 Task: Check the sale-to-list ratio of tile in the last 1 year.
Action: Mouse moved to (795, 179)
Screenshot: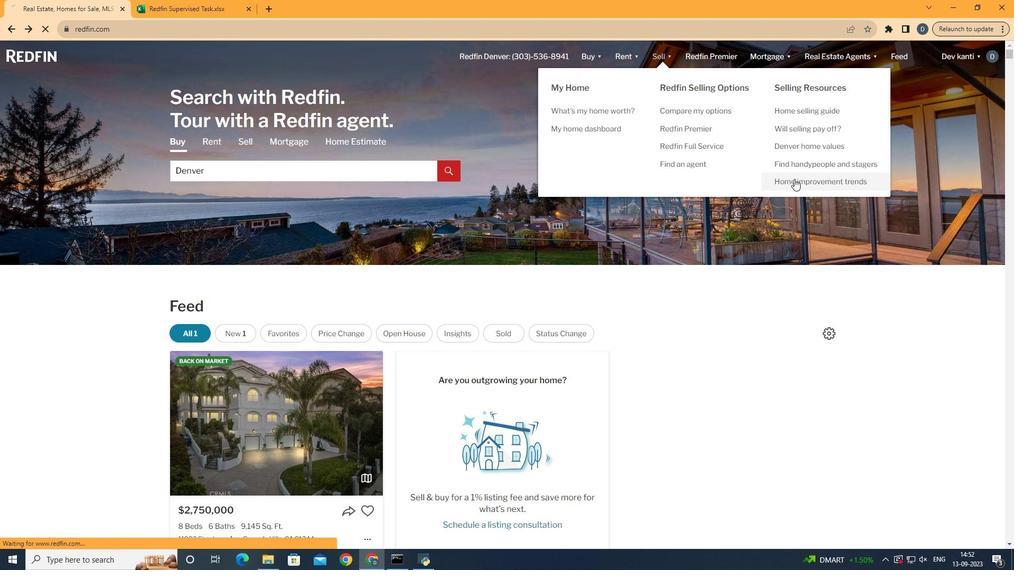 
Action: Mouse pressed left at (795, 179)
Screenshot: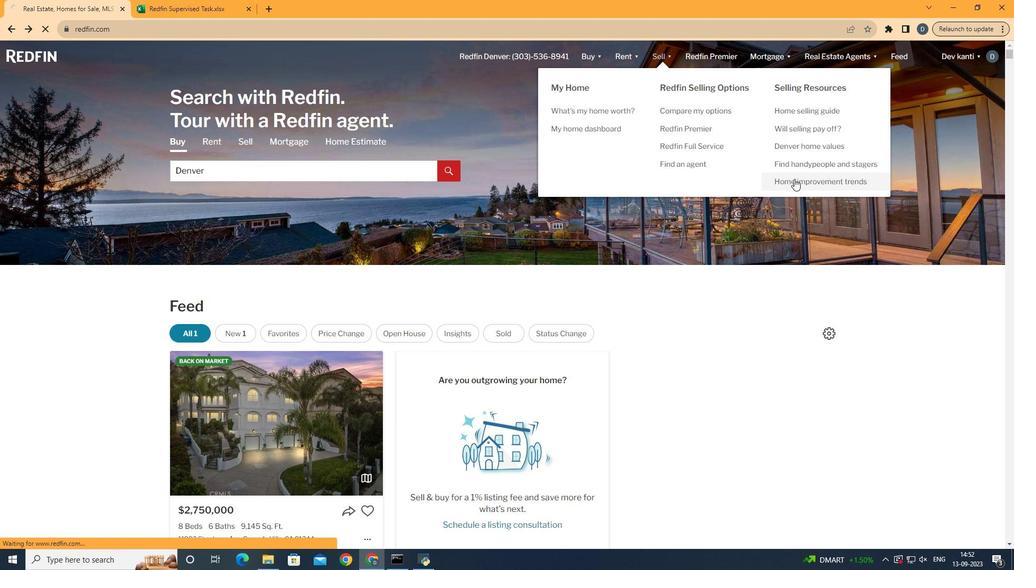 
Action: Mouse moved to (259, 198)
Screenshot: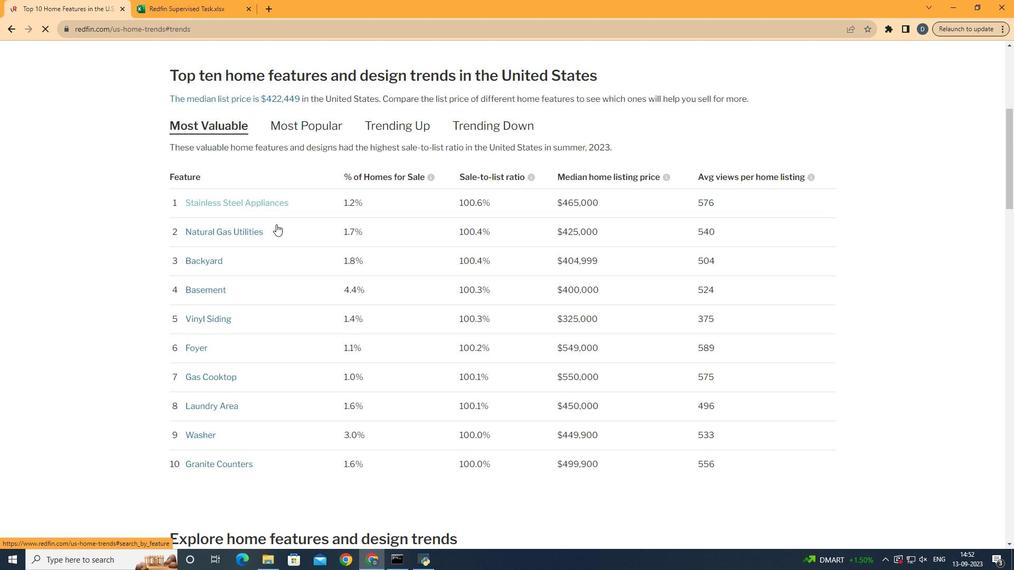
Action: Mouse pressed left at (259, 198)
Screenshot: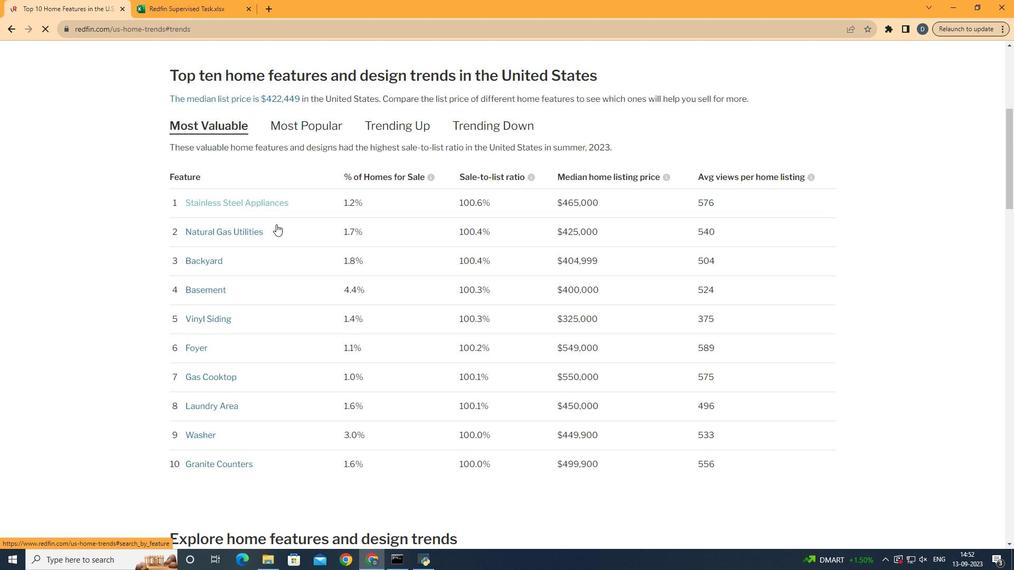 
Action: Mouse moved to (349, 254)
Screenshot: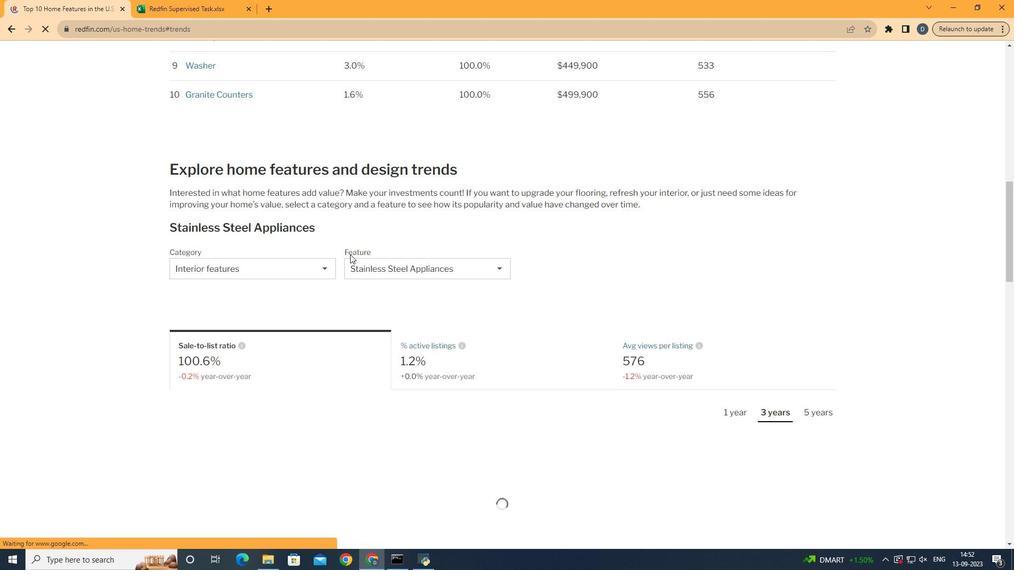 
Action: Mouse scrolled (349, 254) with delta (0, 0)
Screenshot: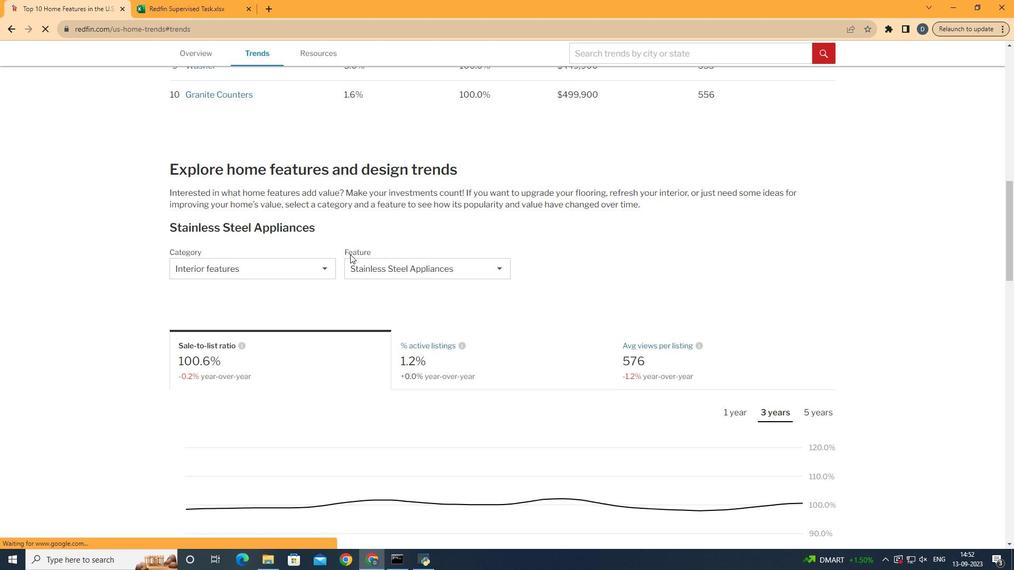 
Action: Mouse scrolled (349, 254) with delta (0, 0)
Screenshot: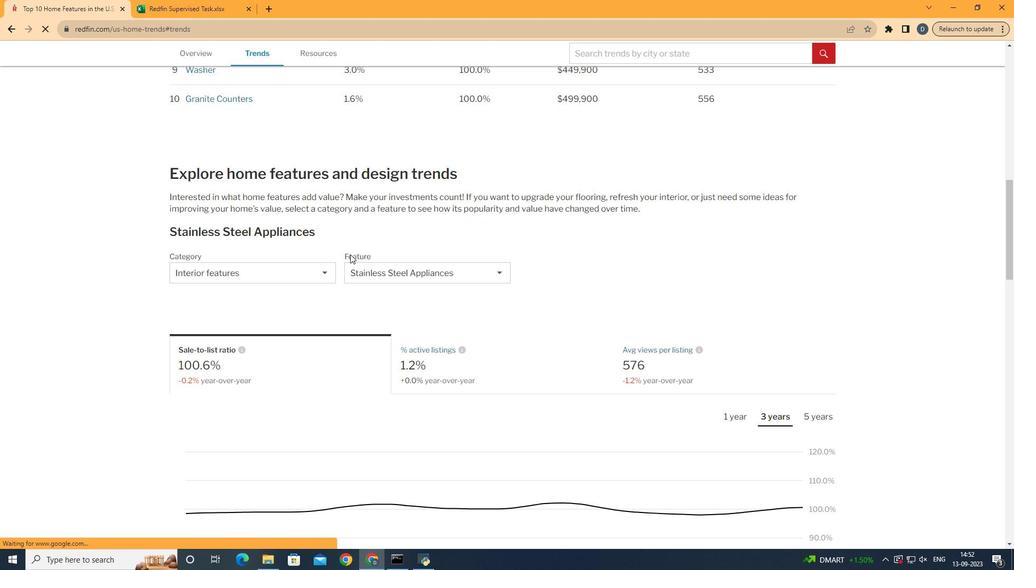 
Action: Mouse scrolled (349, 254) with delta (0, 0)
Screenshot: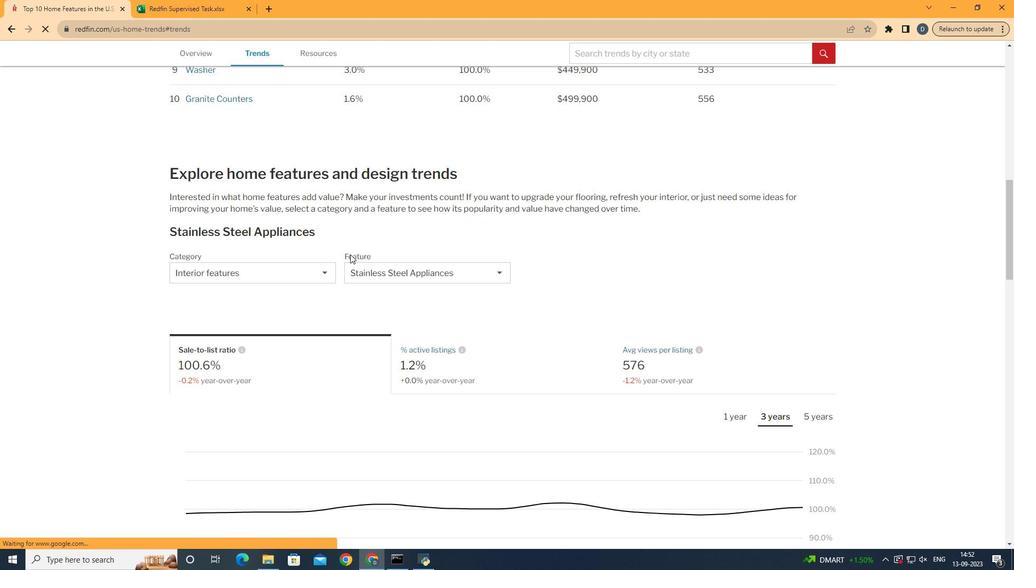 
Action: Mouse moved to (349, 254)
Screenshot: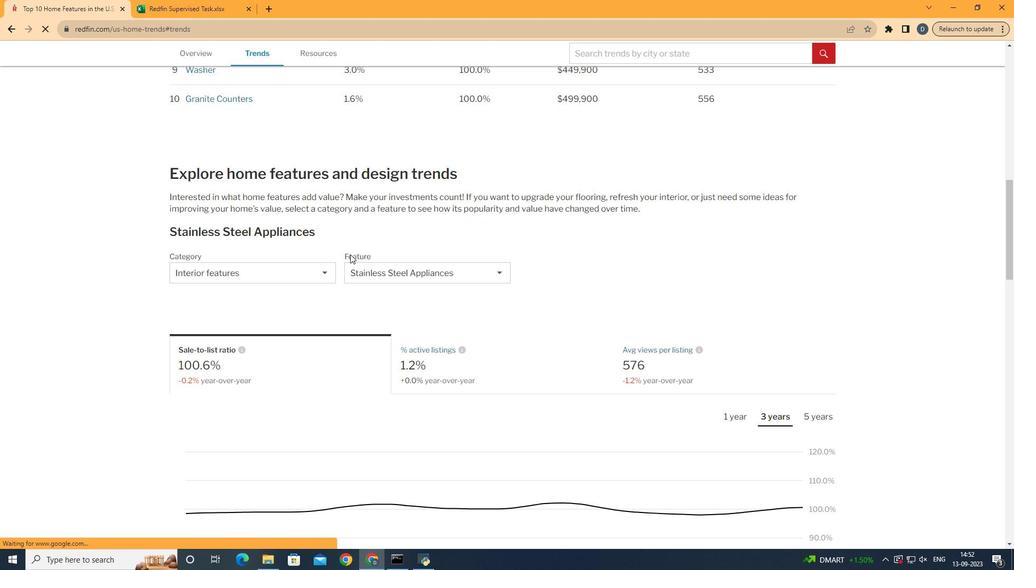 
Action: Mouse scrolled (349, 254) with delta (0, 0)
Screenshot: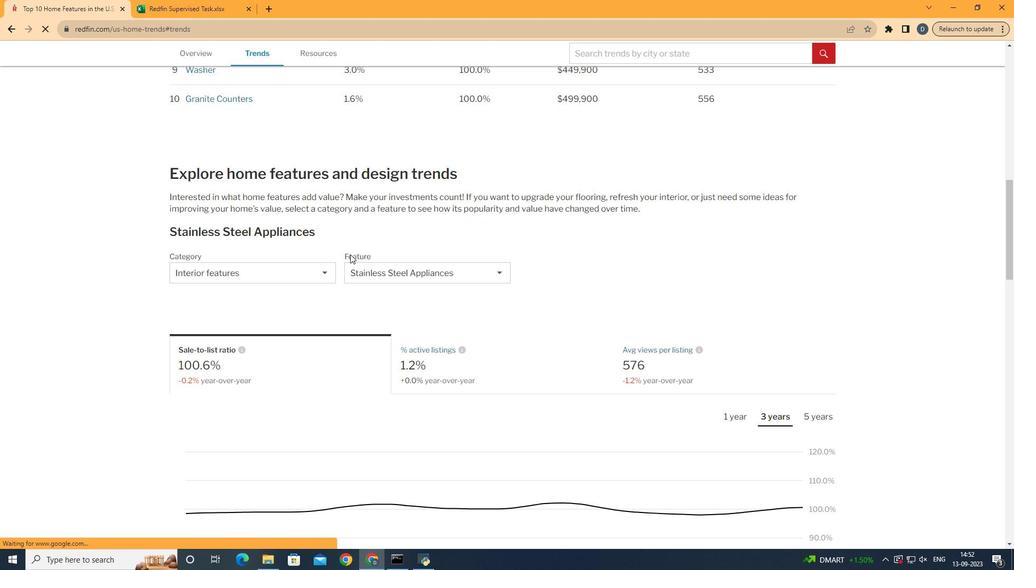 
Action: Mouse scrolled (349, 254) with delta (0, 0)
Screenshot: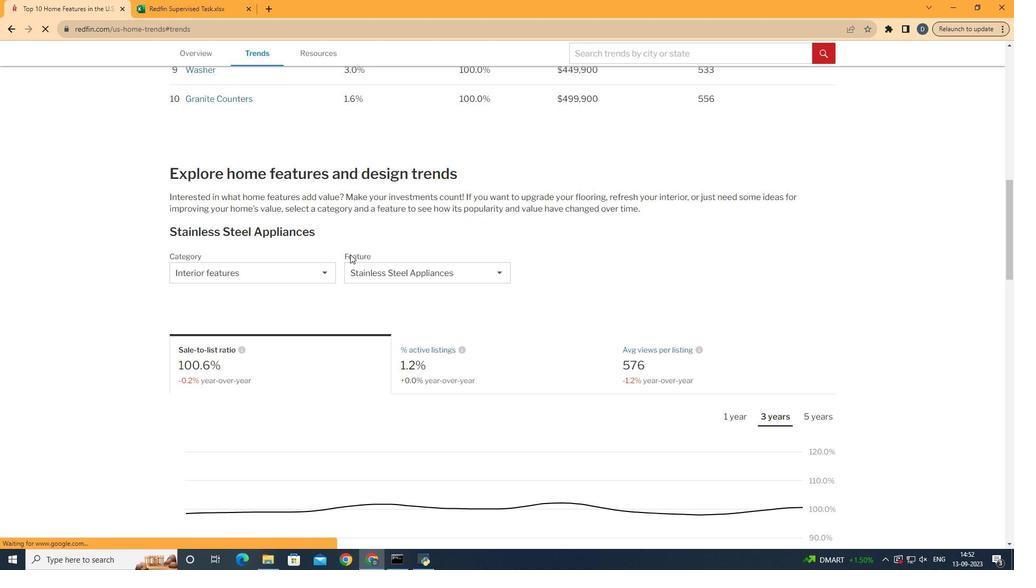 
Action: Mouse moved to (350, 254)
Screenshot: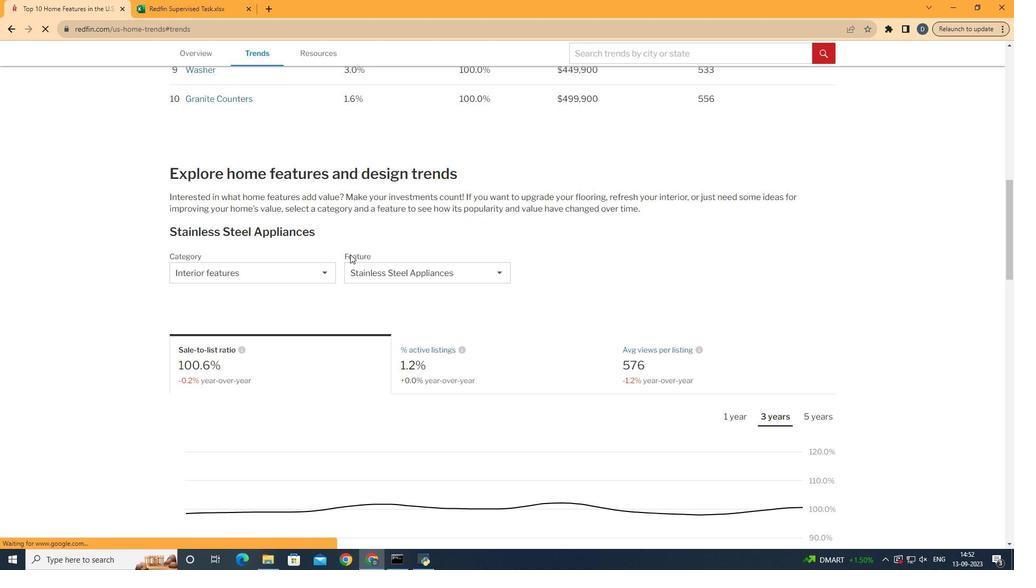 
Action: Mouse scrolled (350, 254) with delta (0, 0)
Screenshot: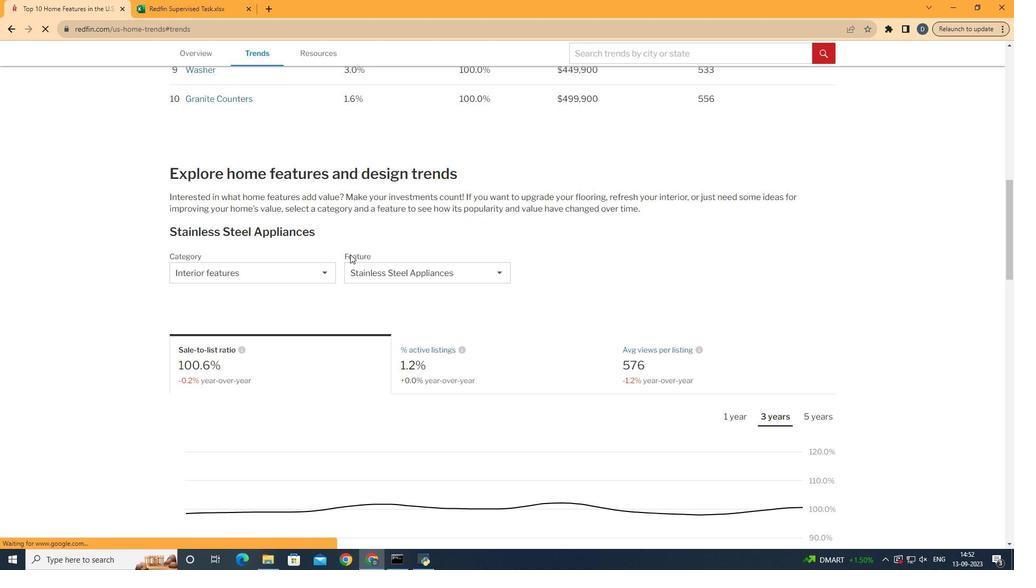 
Action: Mouse scrolled (350, 254) with delta (0, 0)
Screenshot: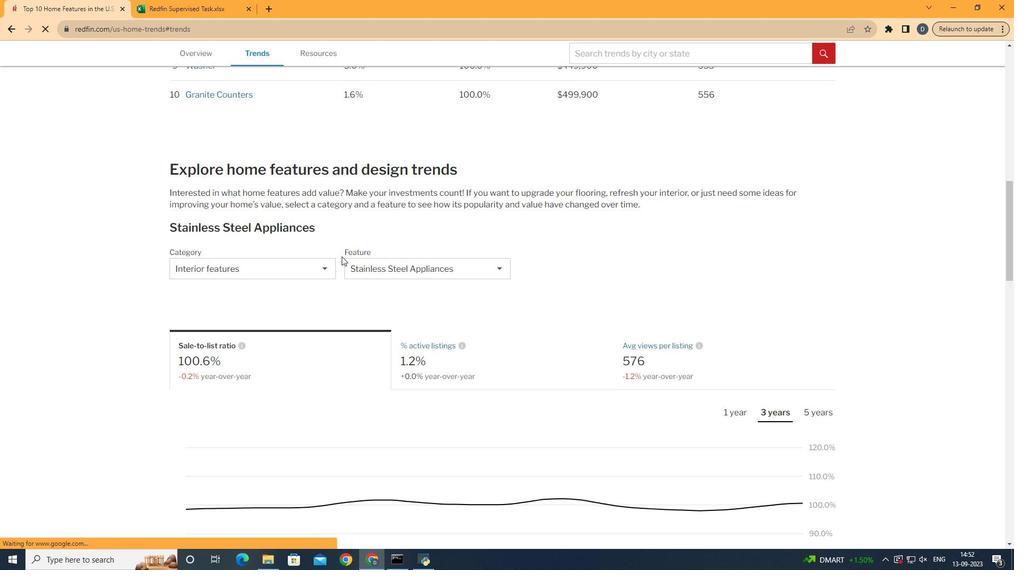 
Action: Mouse moved to (320, 263)
Screenshot: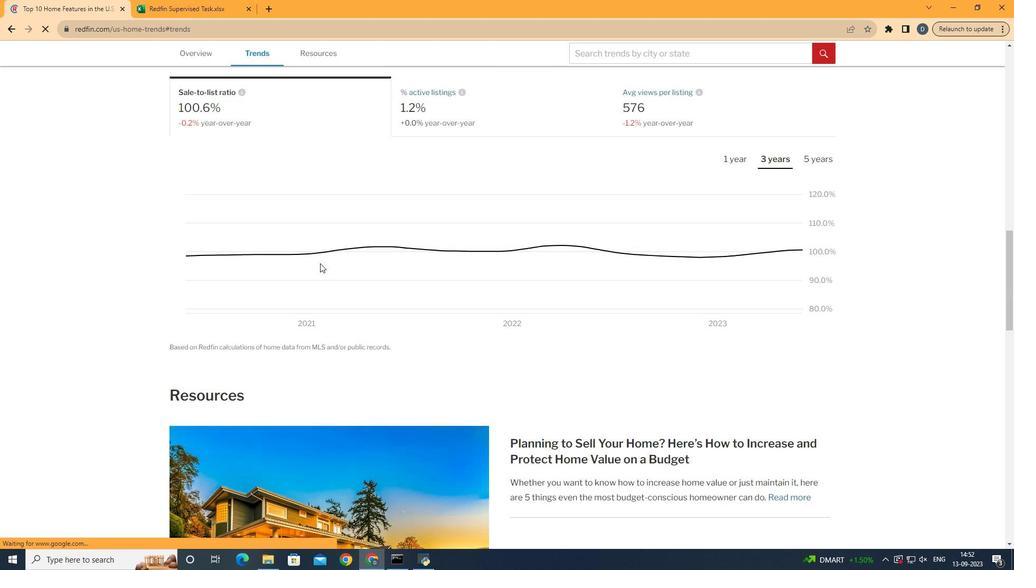 
Action: Mouse scrolled (320, 263) with delta (0, 0)
Screenshot: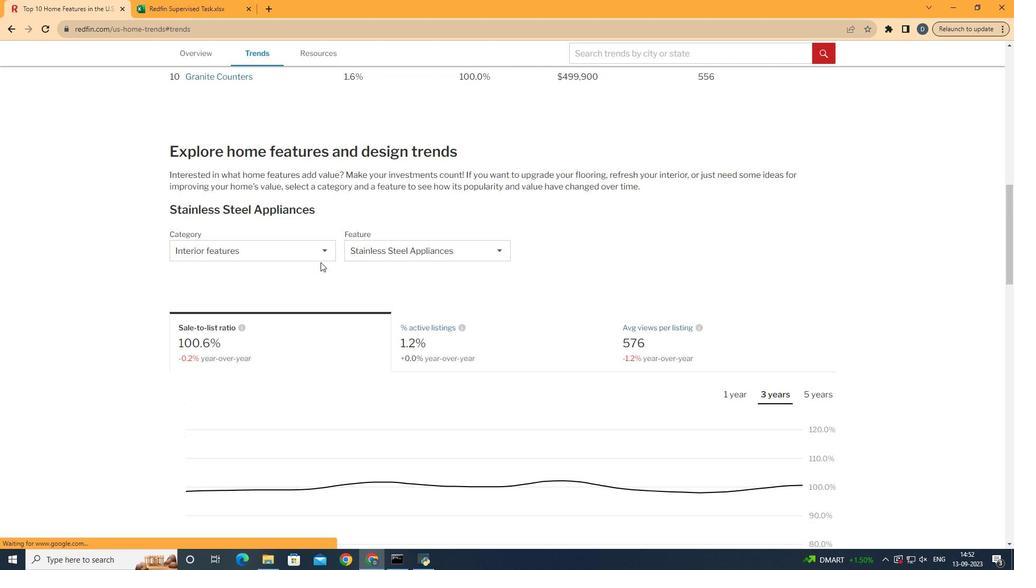 
Action: Mouse scrolled (320, 263) with delta (0, 0)
Screenshot: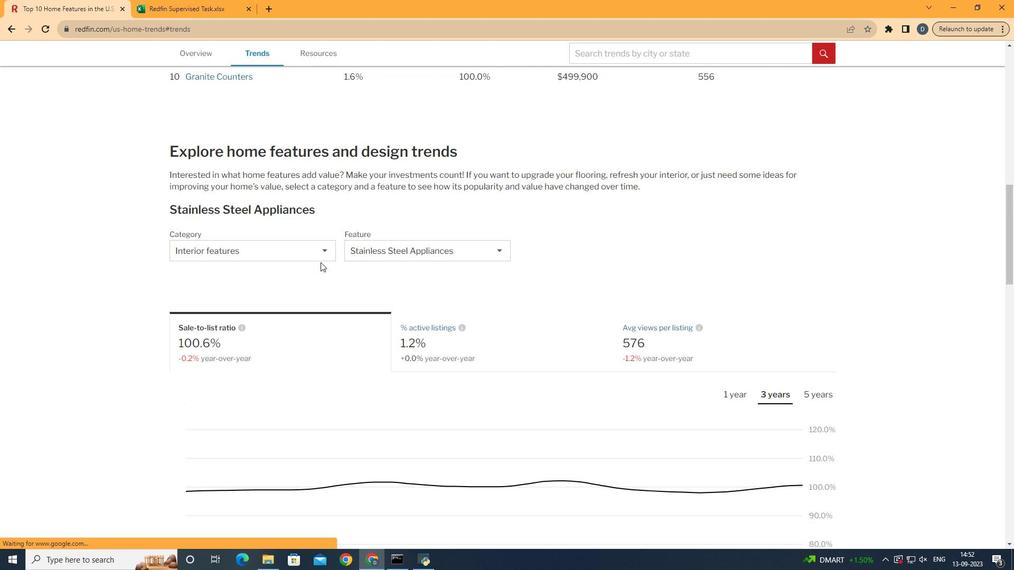 
Action: Mouse scrolled (320, 263) with delta (0, 0)
Screenshot: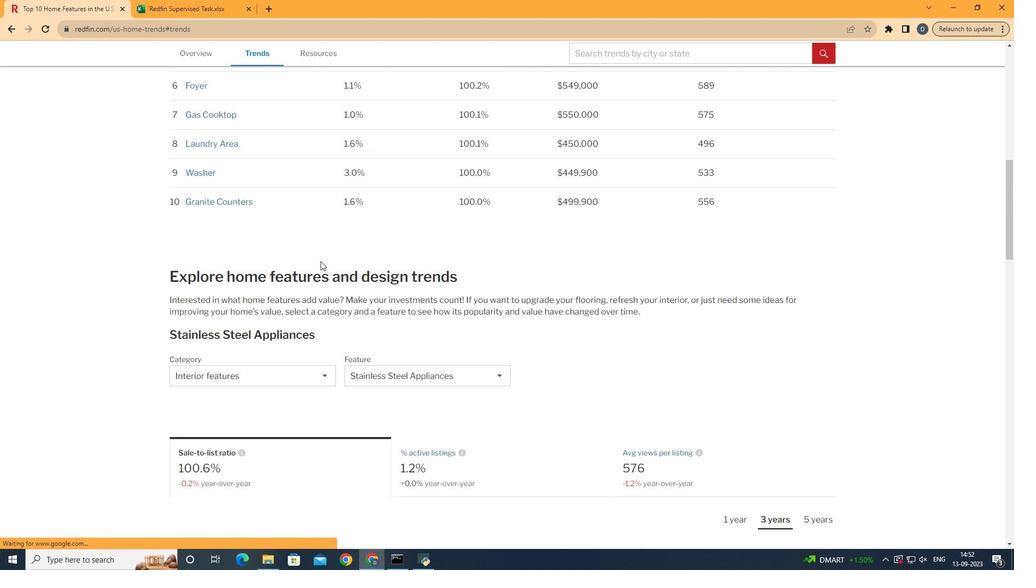 
Action: Mouse scrolled (320, 263) with delta (0, 0)
Screenshot: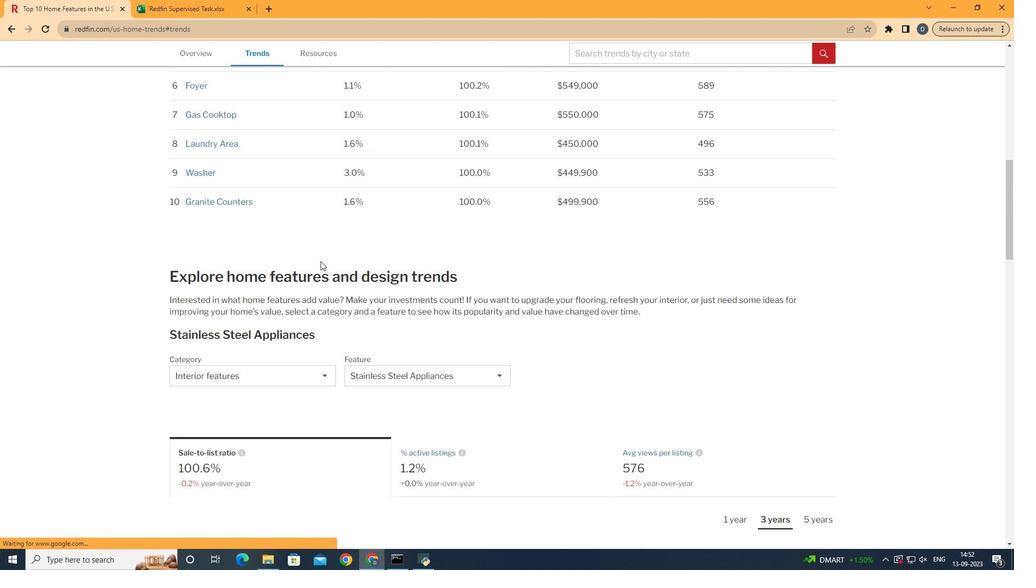 
Action: Mouse scrolled (320, 263) with delta (0, 0)
Screenshot: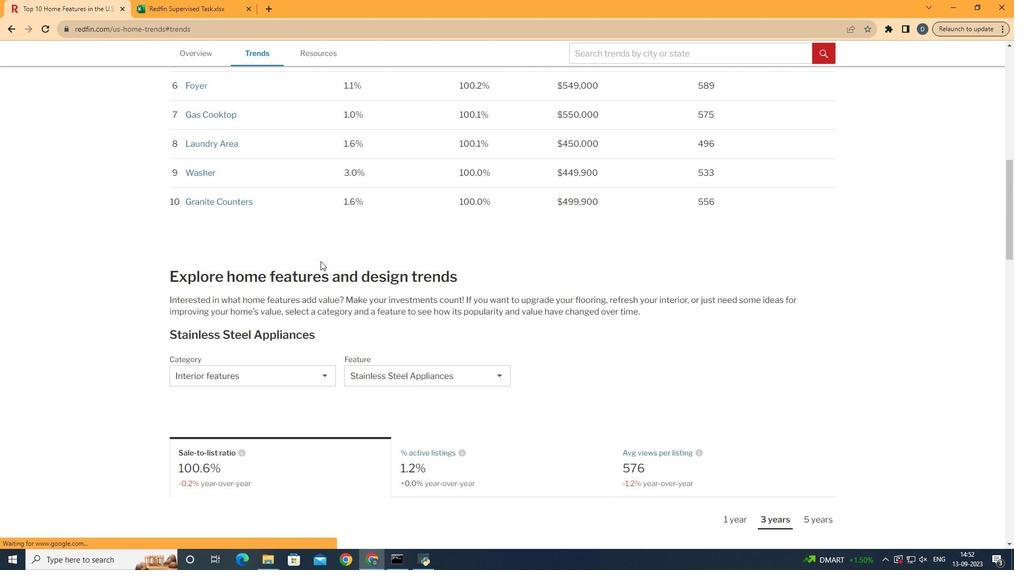 
Action: Mouse moved to (320, 261)
Screenshot: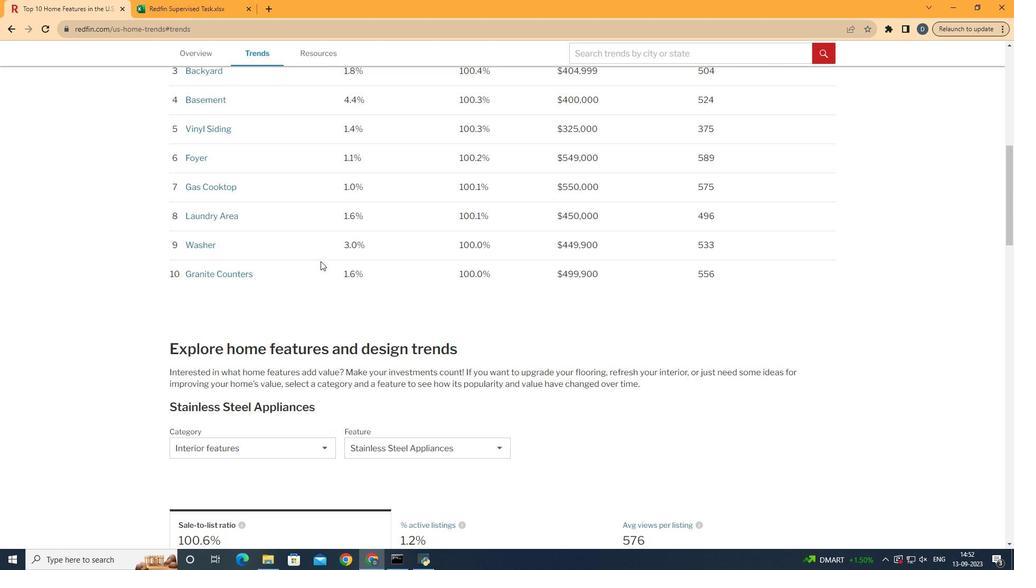 
Action: Mouse scrolled (320, 261) with delta (0, 0)
Screenshot: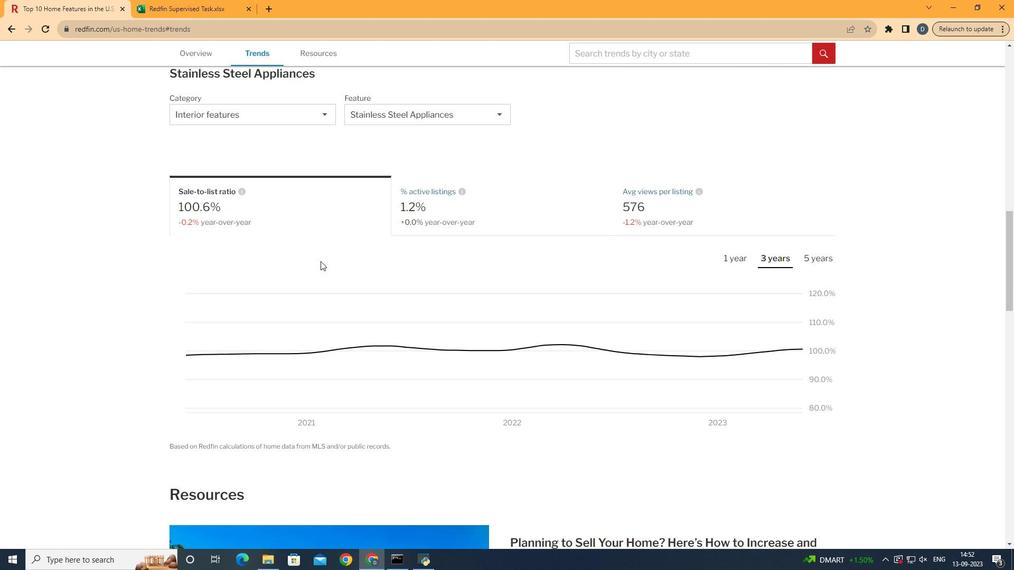 
Action: Mouse scrolled (320, 261) with delta (0, 0)
Screenshot: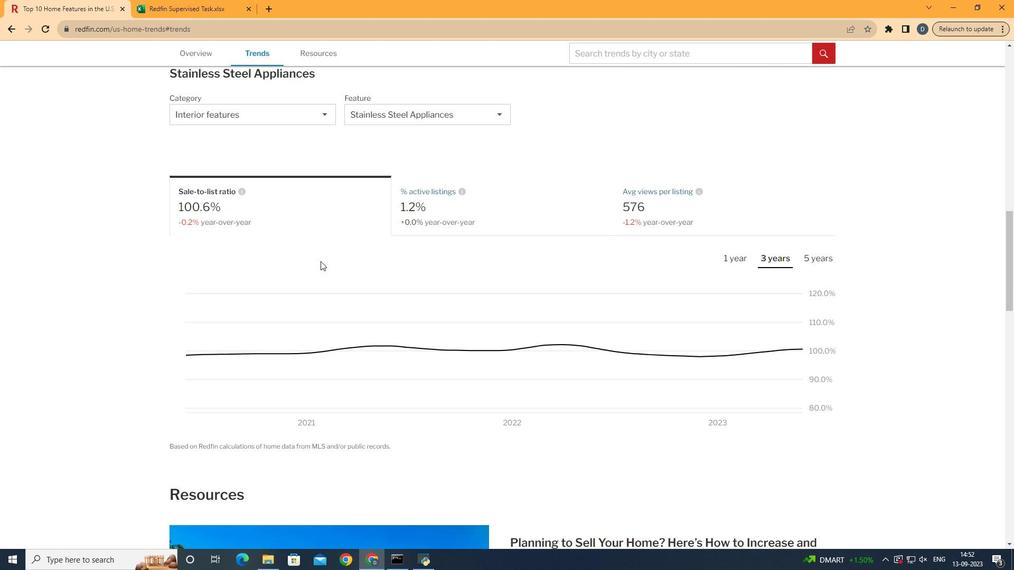 
Action: Mouse scrolled (320, 261) with delta (0, 0)
Screenshot: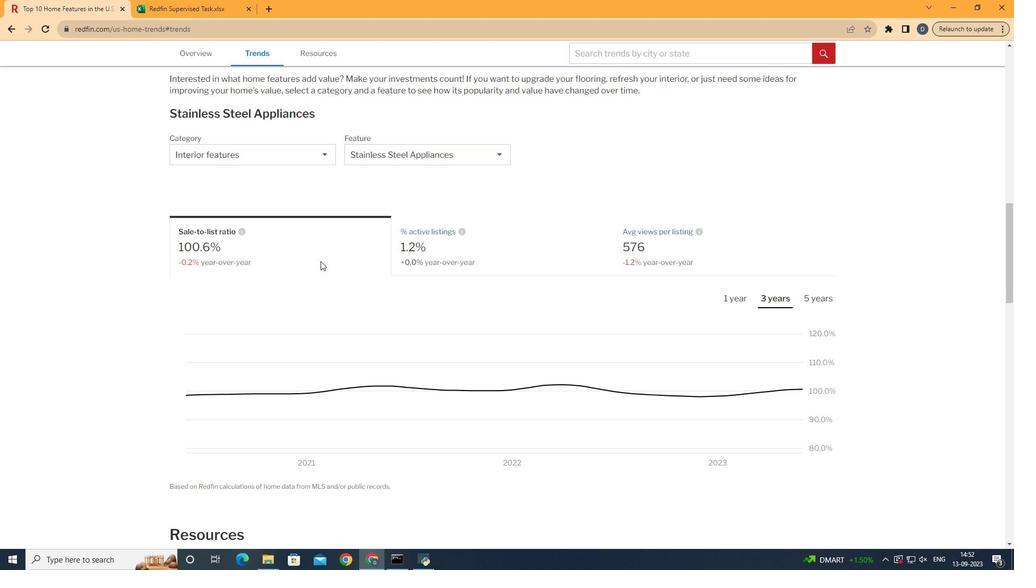 
Action: Mouse scrolled (320, 261) with delta (0, 0)
Screenshot: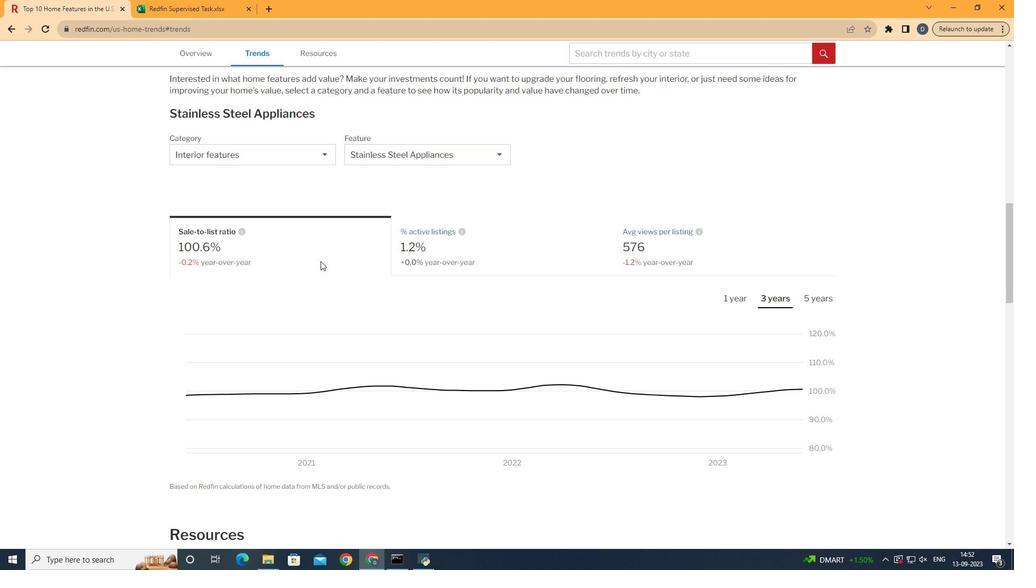 
Action: Mouse scrolled (320, 261) with delta (0, 0)
Screenshot: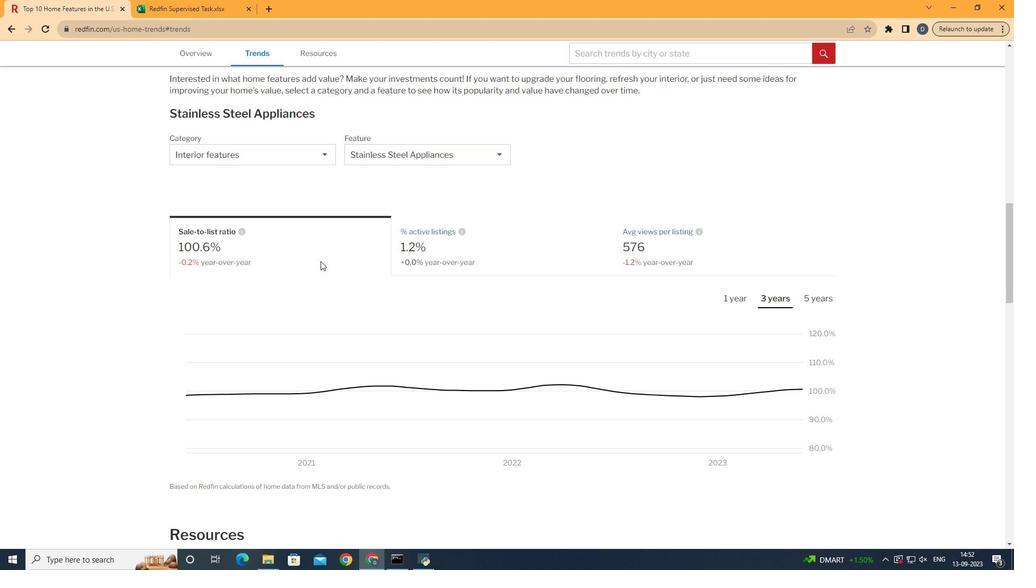 
Action: Mouse scrolled (320, 261) with delta (0, 0)
Screenshot: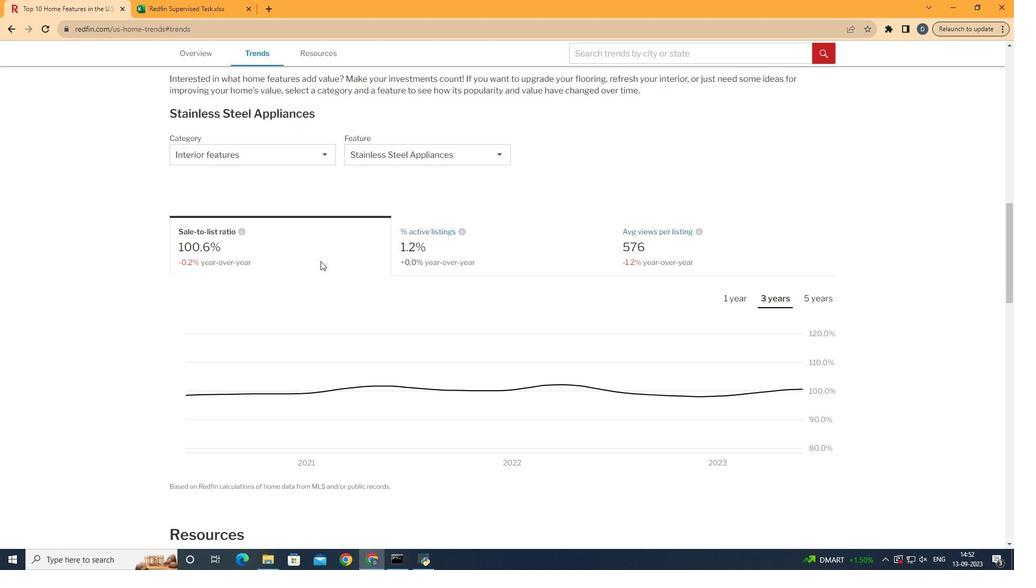
Action: Mouse scrolled (320, 261) with delta (0, 0)
Screenshot: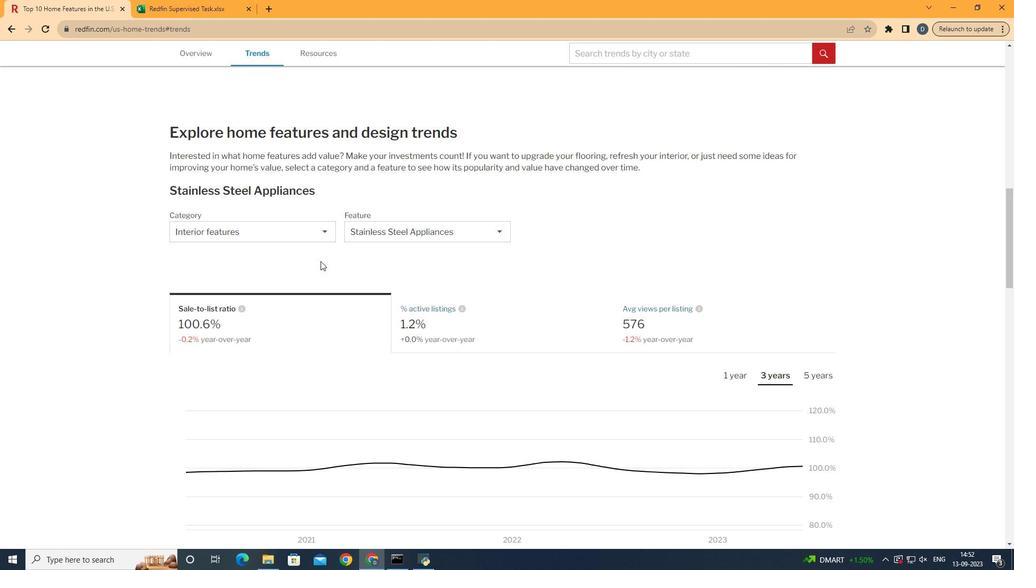 
Action: Mouse scrolled (320, 262) with delta (0, 0)
Screenshot: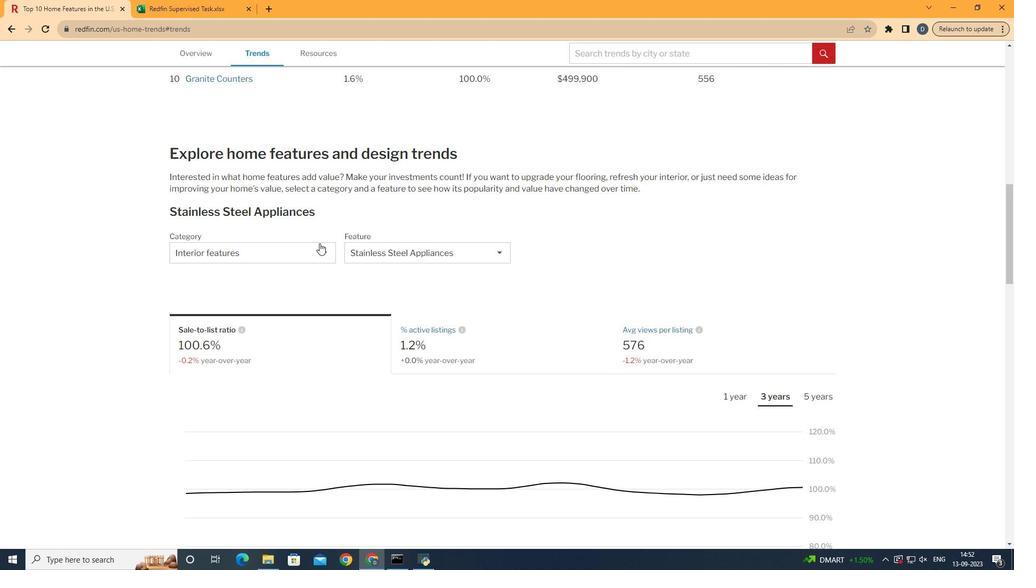 
Action: Mouse scrolled (320, 262) with delta (0, 0)
Screenshot: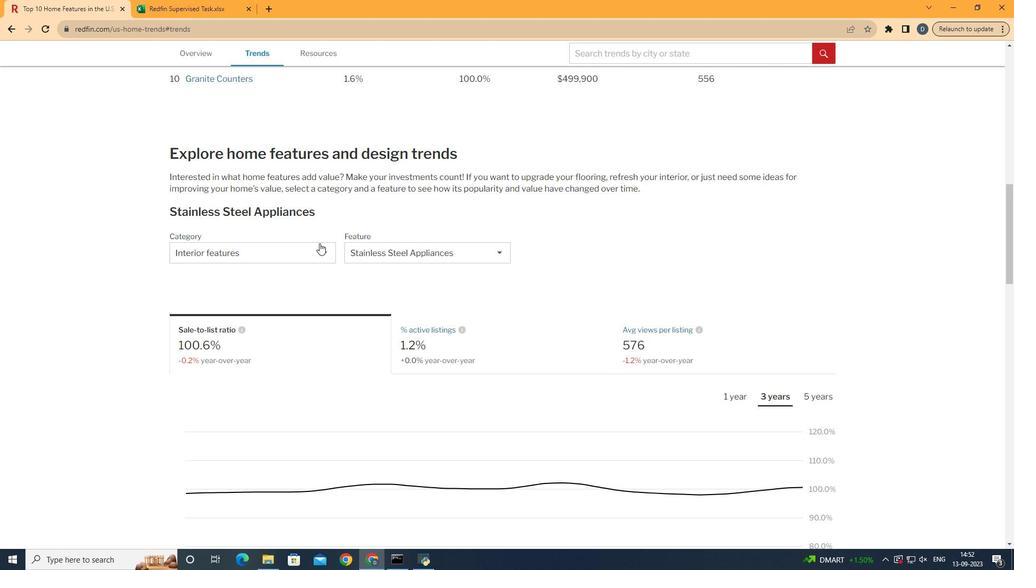 
Action: Mouse scrolled (320, 262) with delta (0, 0)
Screenshot: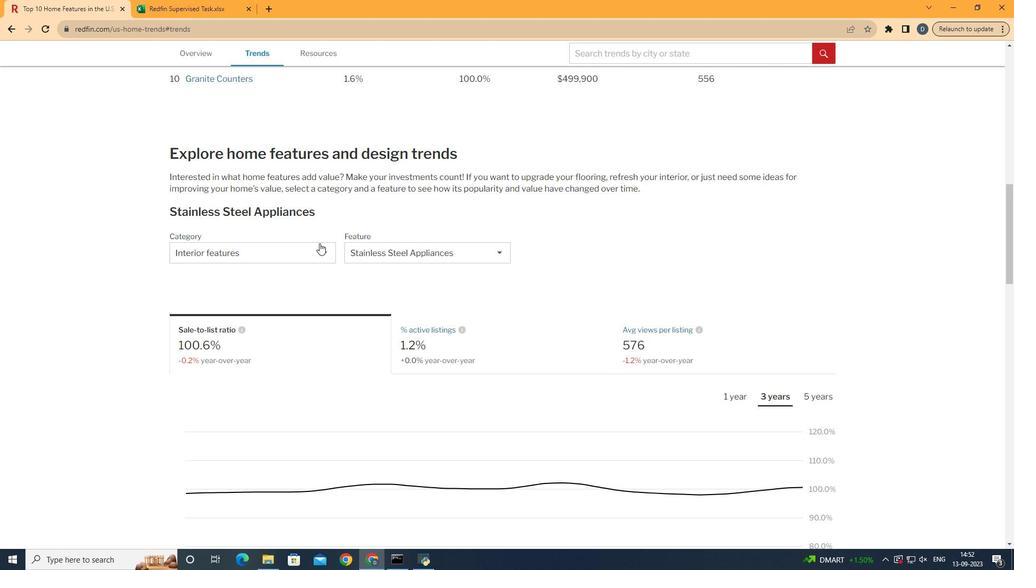 
Action: Mouse moved to (319, 243)
Screenshot: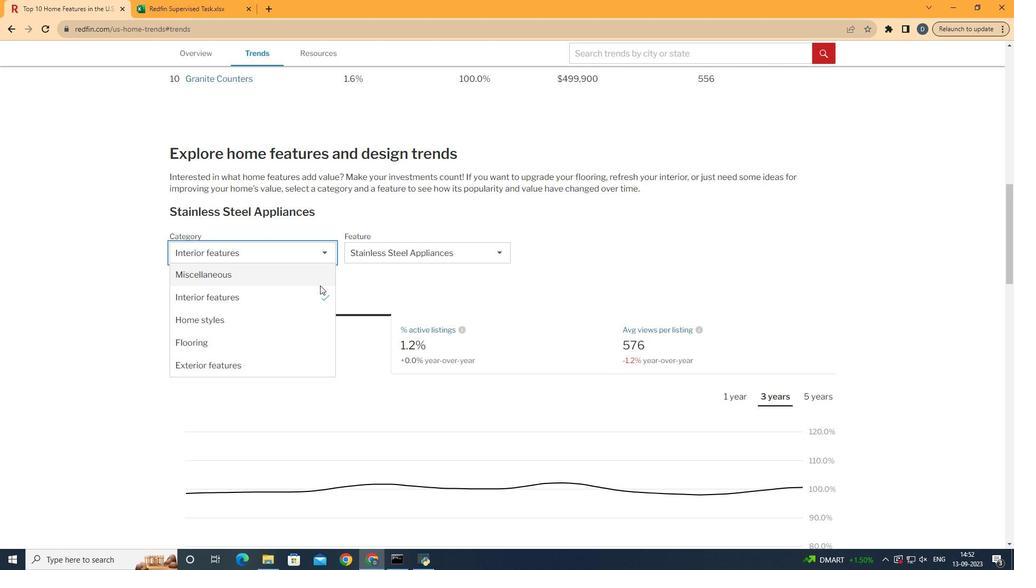 
Action: Mouse pressed left at (319, 243)
Screenshot: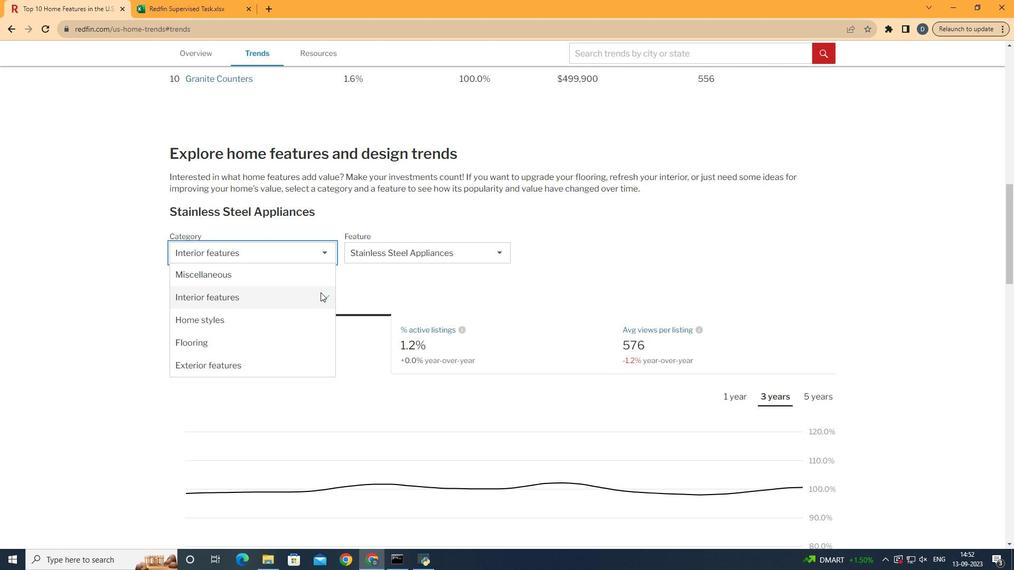 
Action: Mouse moved to (320, 292)
Screenshot: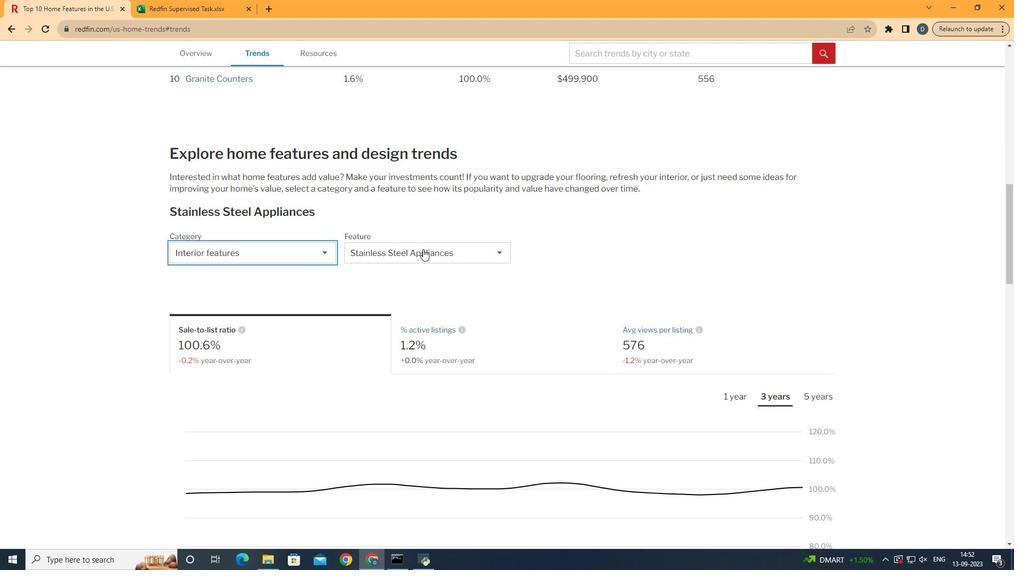 
Action: Mouse pressed left at (320, 292)
Screenshot: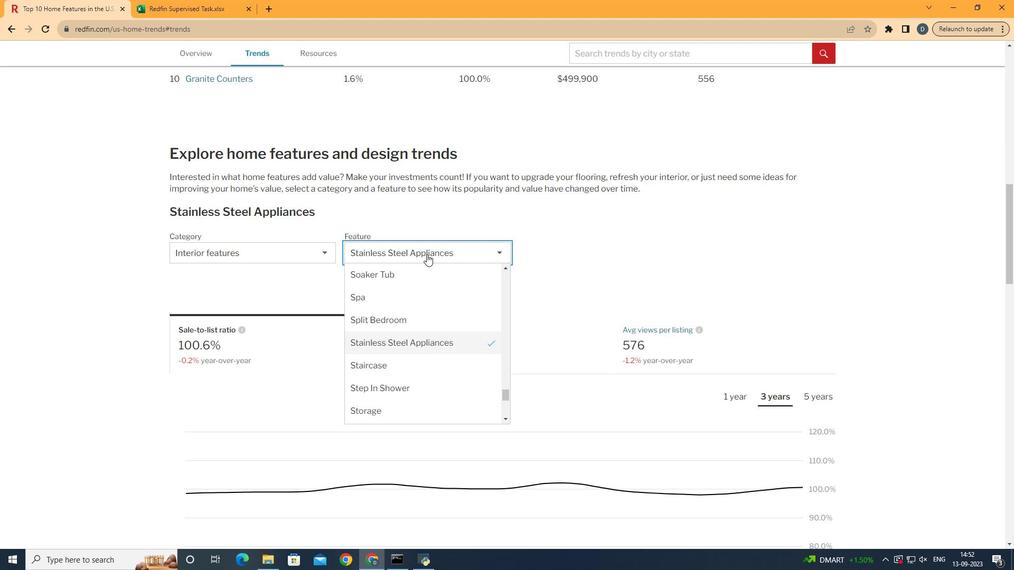 
Action: Mouse moved to (423, 249)
Screenshot: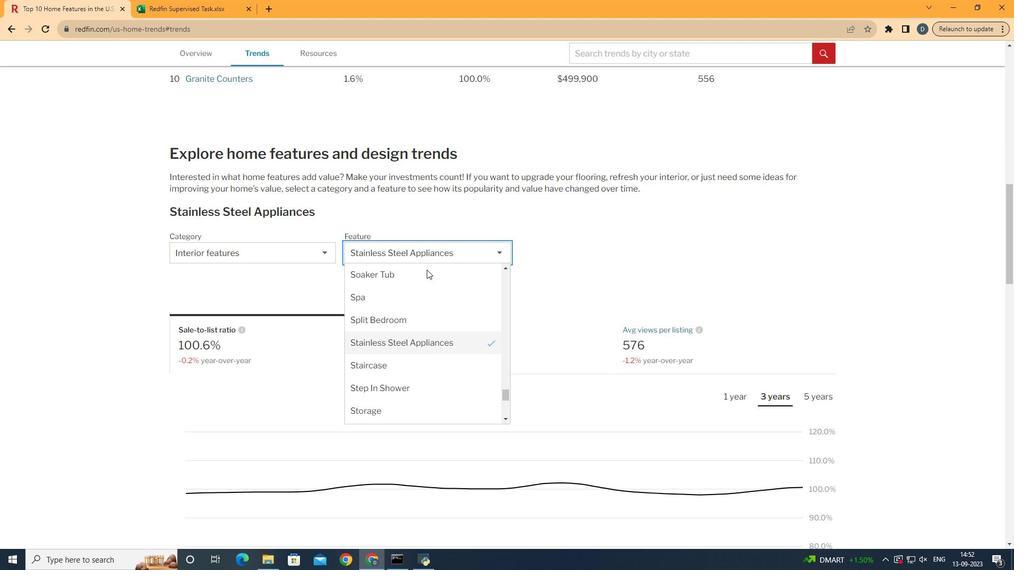 
Action: Mouse pressed left at (423, 249)
Screenshot: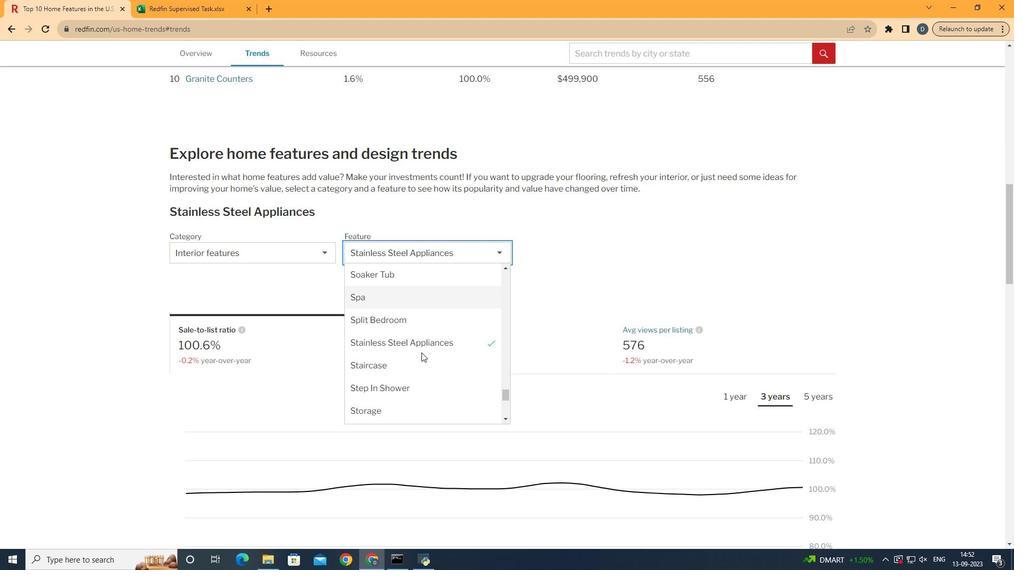 
Action: Mouse moved to (433, 379)
Screenshot: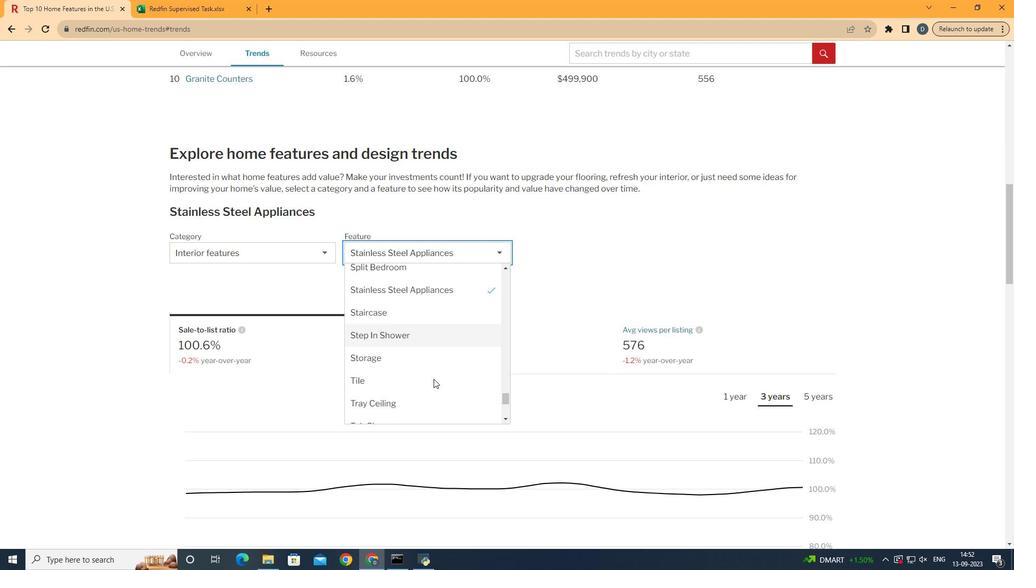 
Action: Mouse scrolled (433, 379) with delta (0, 0)
Screenshot: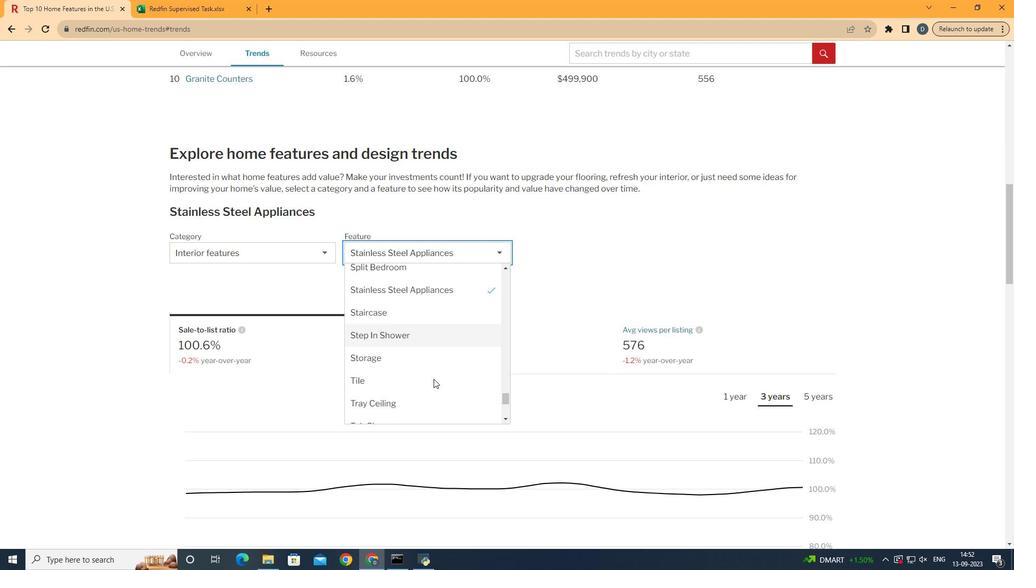 
Action: Mouse moved to (442, 371)
Screenshot: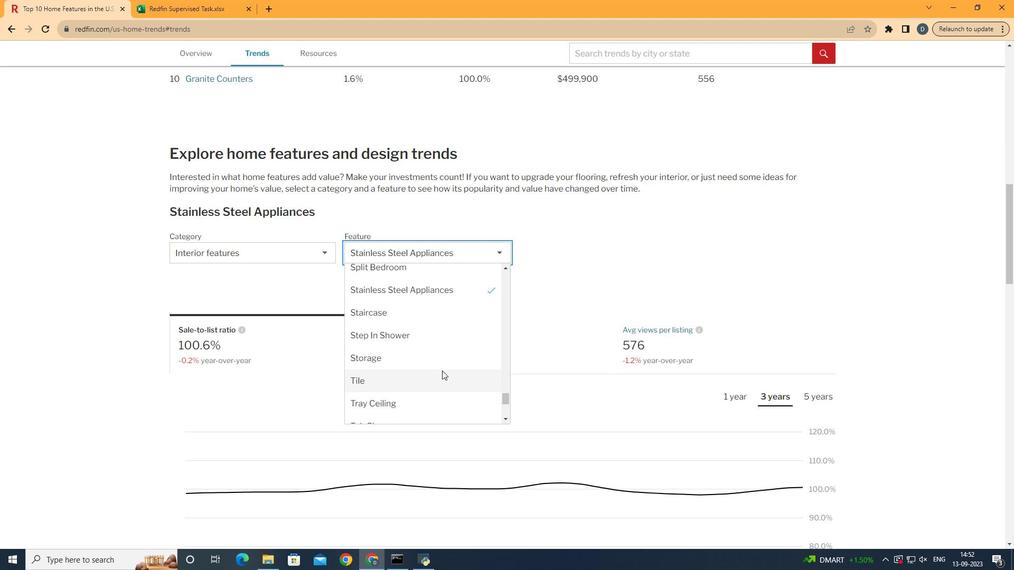 
Action: Mouse pressed left at (442, 371)
Screenshot: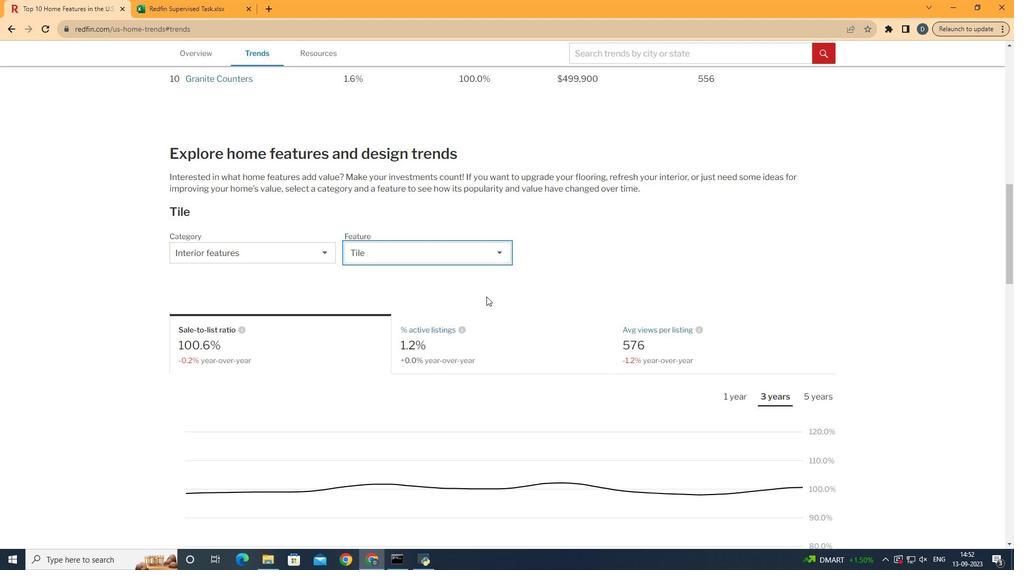 
Action: Mouse moved to (357, 335)
Screenshot: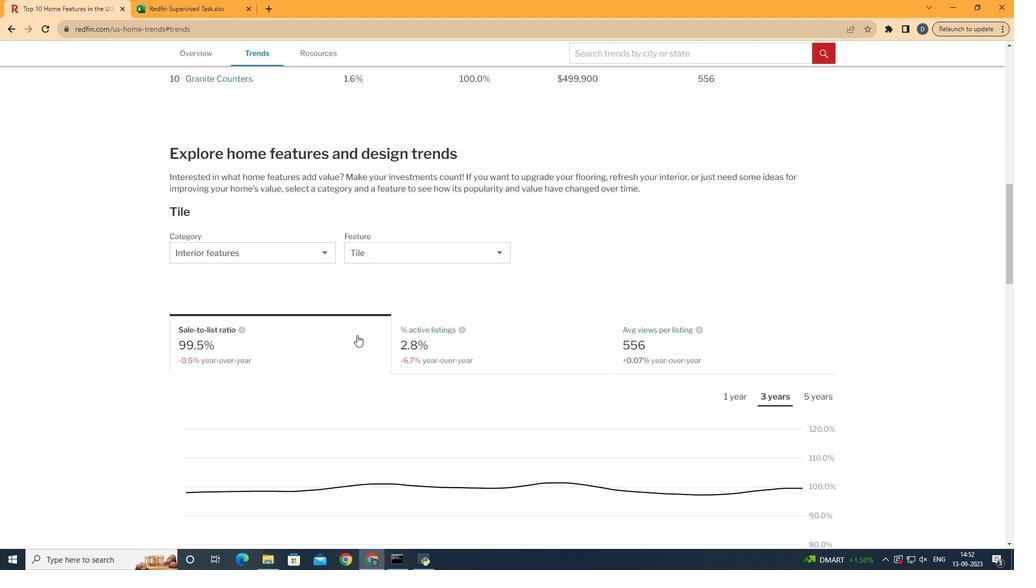 
Action: Mouse pressed left at (357, 335)
Screenshot: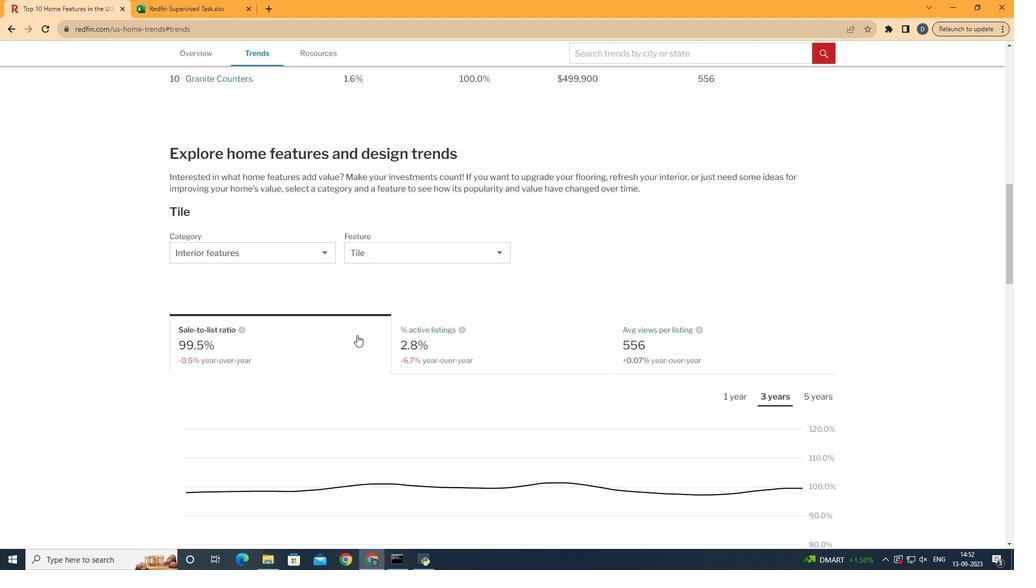 
Action: Mouse scrolled (357, 335) with delta (0, 0)
Screenshot: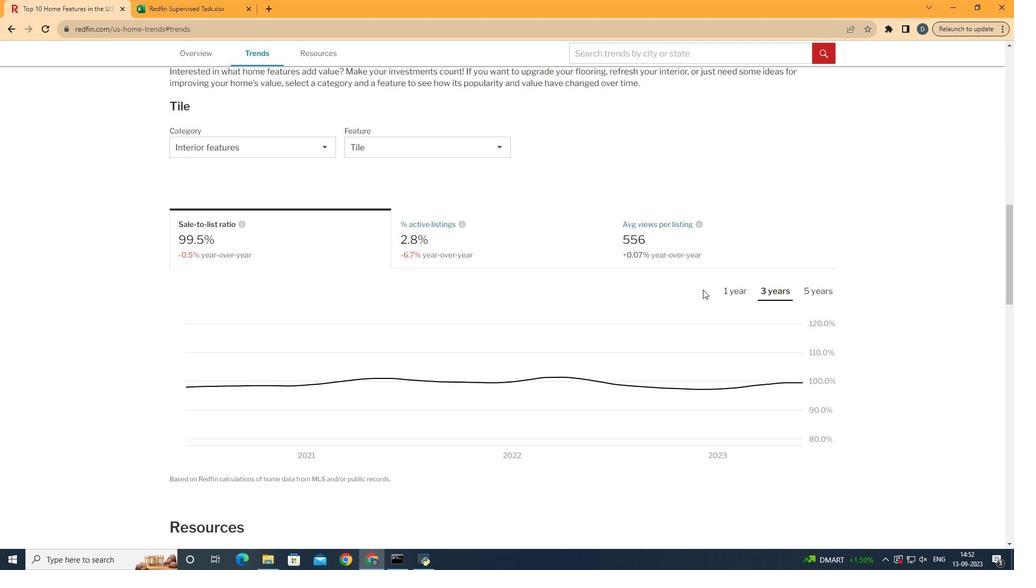 
Action: Mouse scrolled (357, 335) with delta (0, 0)
Screenshot: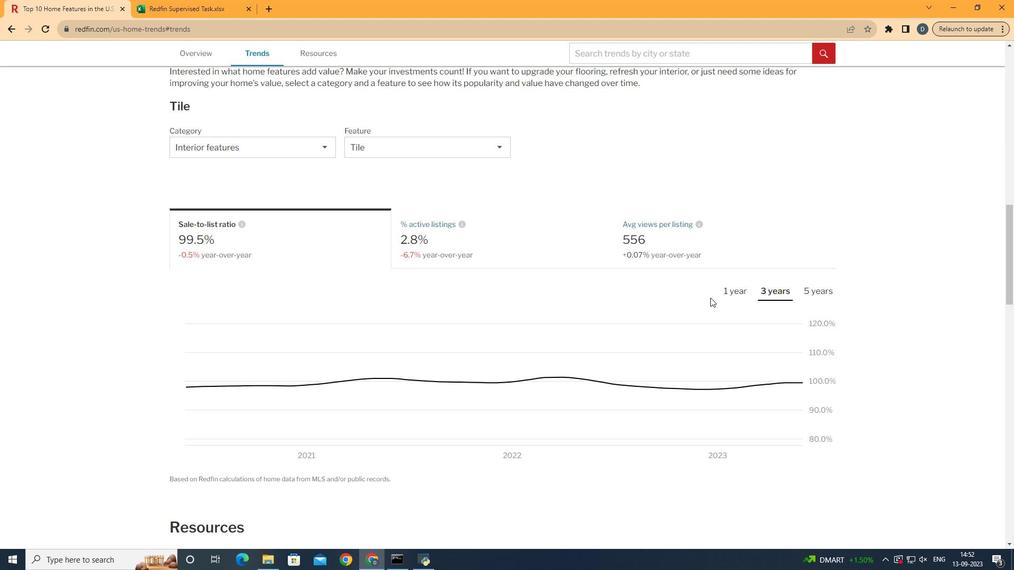 
Action: Mouse moved to (733, 289)
Screenshot: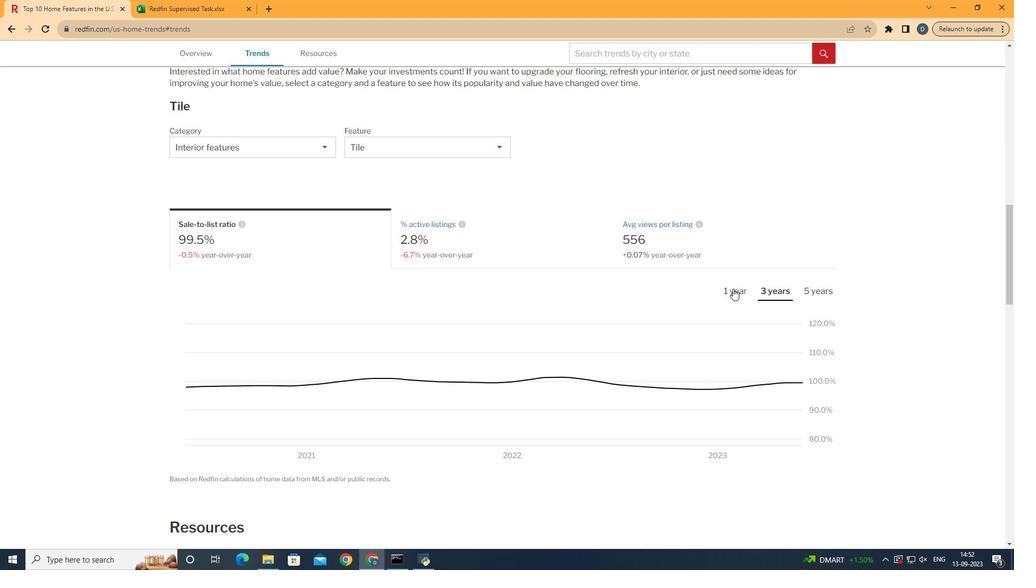 
Action: Mouse pressed left at (733, 289)
Screenshot: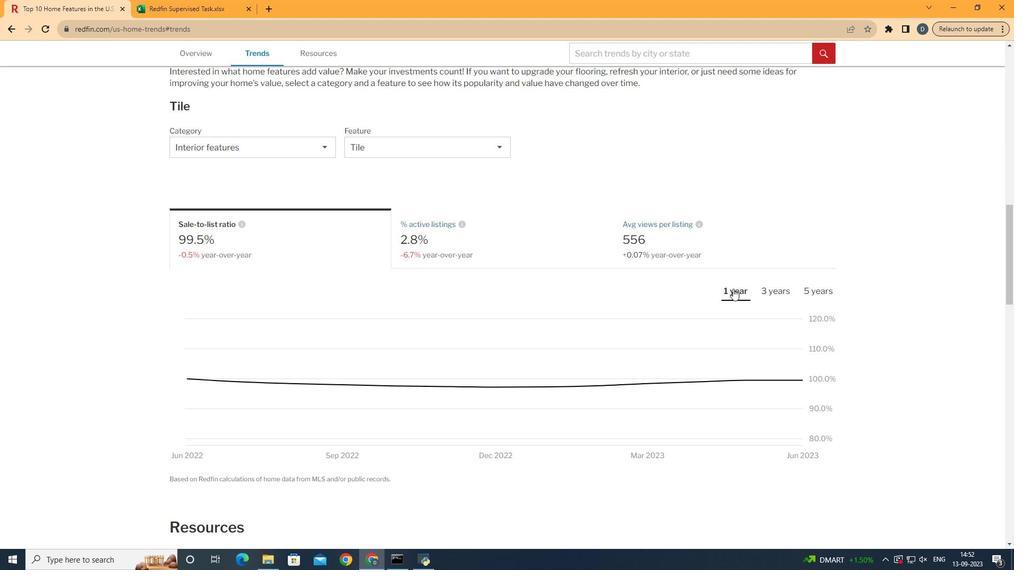 
